 Task: Send an email with the signature Douglas Martin with the subject 'Emergency leave request' and the message 'I am sorry for any inconvenience this may have caused and would like to rectify the situation.' from softage.1@softage.net to softage.7@softage.net and softage.8@softage.net with CC to softage.9@softage.net
Action: Mouse moved to (482, 338)
Screenshot: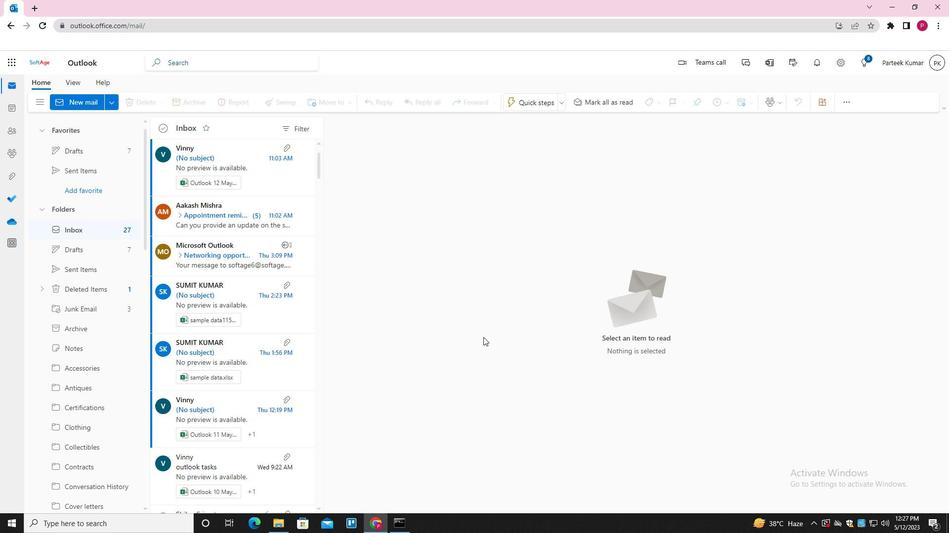 
Action: Key pressed n
Screenshot: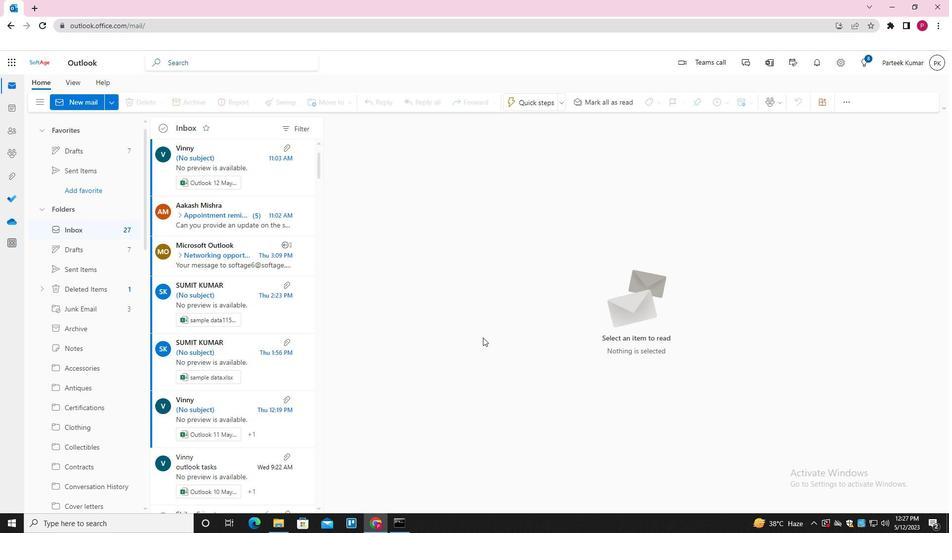 
Action: Mouse moved to (666, 97)
Screenshot: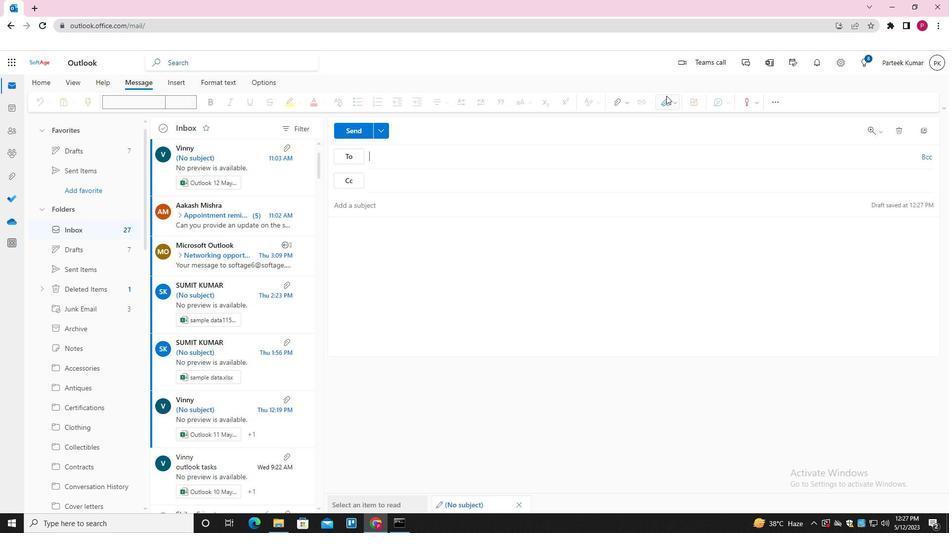 
Action: Mouse pressed left at (666, 97)
Screenshot: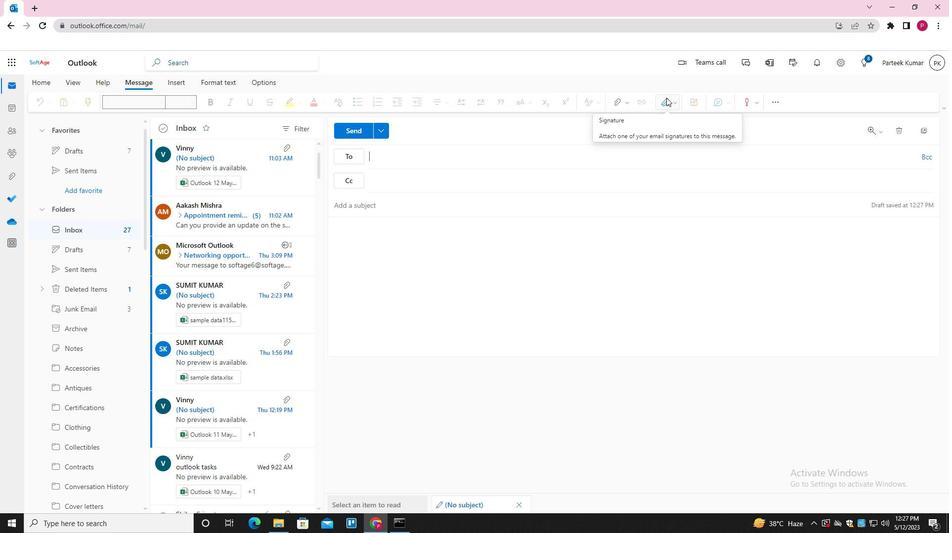 
Action: Mouse moved to (654, 123)
Screenshot: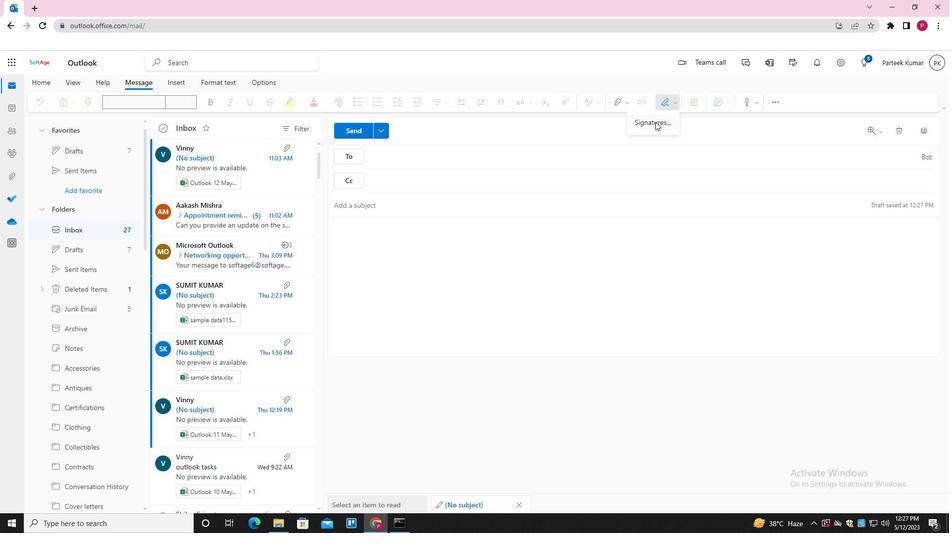 
Action: Mouse pressed left at (654, 123)
Screenshot: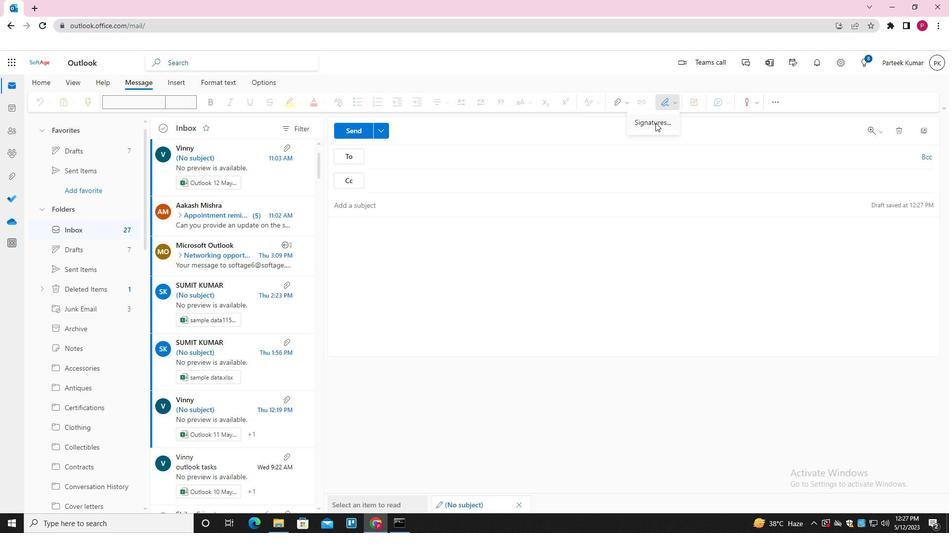 
Action: Mouse moved to (505, 185)
Screenshot: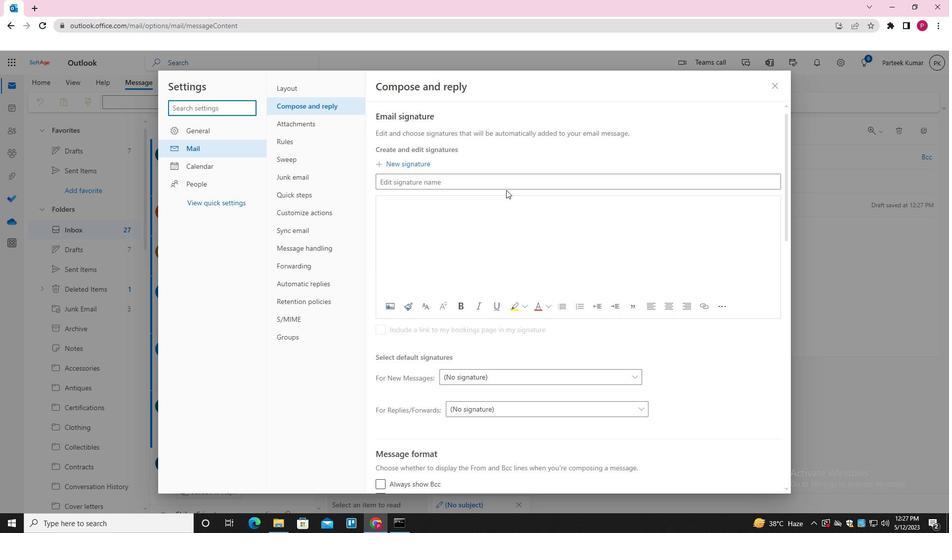 
Action: Mouse pressed left at (505, 185)
Screenshot: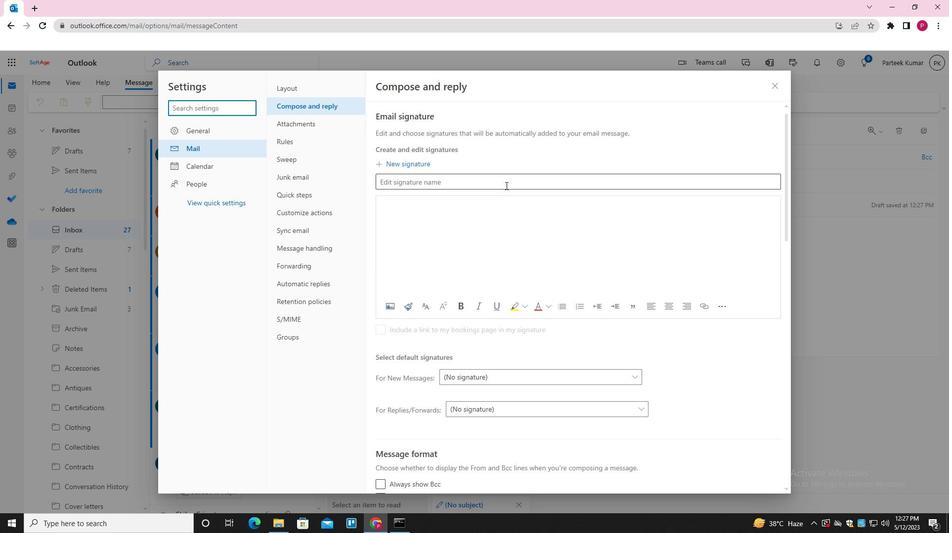 
Action: Key pressed <Key.shift>DOUGLAS<Key.space><Key.shift_r>MARTIN<Key.tab><Key.shift>DOUF<Key.backspace>GLAS<Key.space><Key.shift_r>MARTING<Key.backspace>
Screenshot: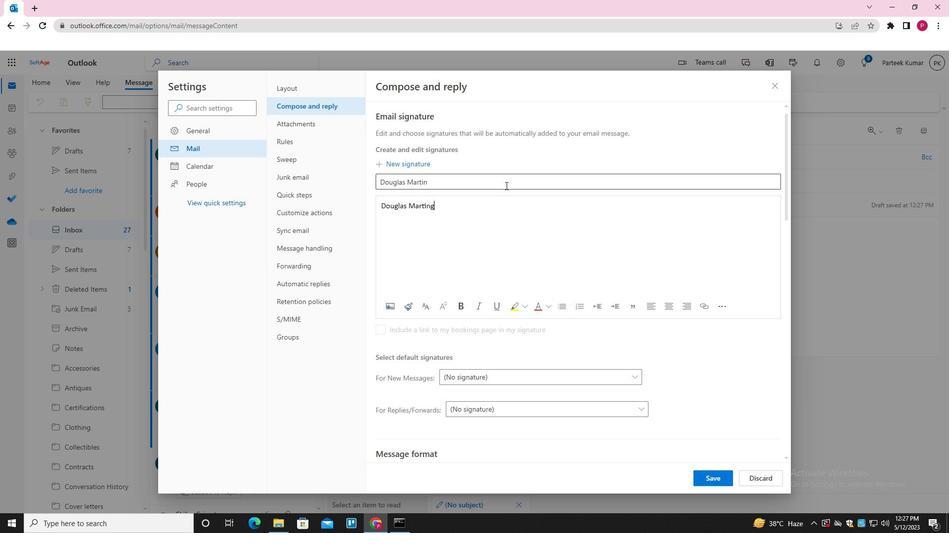 
Action: Mouse moved to (699, 473)
Screenshot: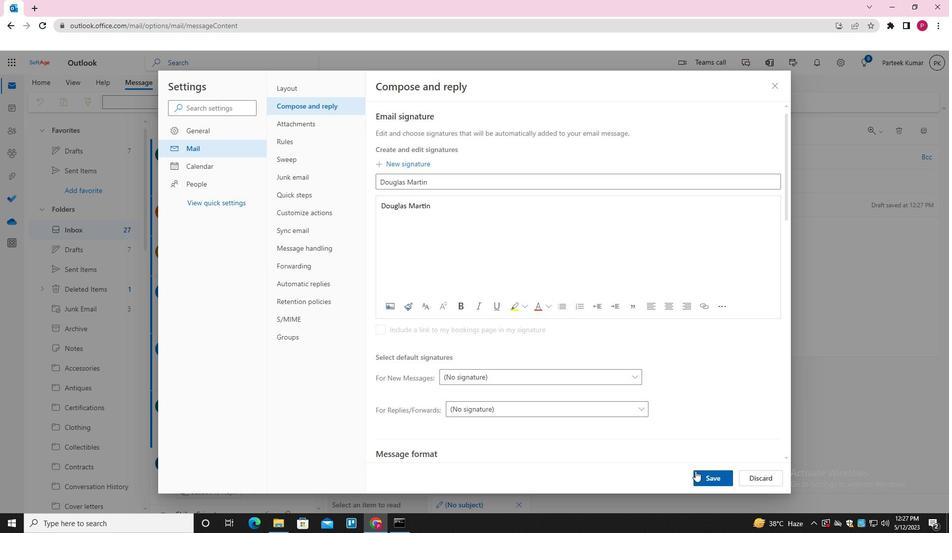 
Action: Mouse pressed left at (699, 473)
Screenshot: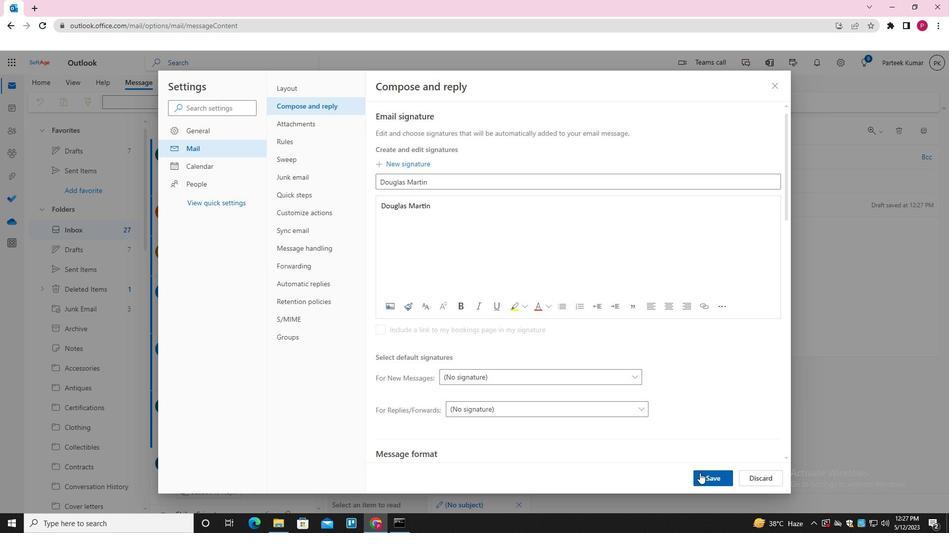 
Action: Mouse moved to (774, 82)
Screenshot: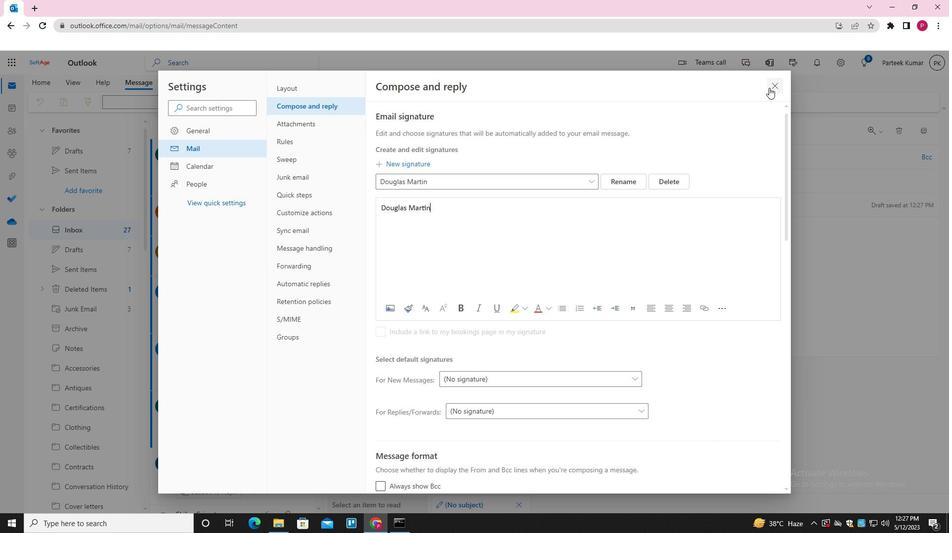 
Action: Mouse pressed left at (774, 82)
Screenshot: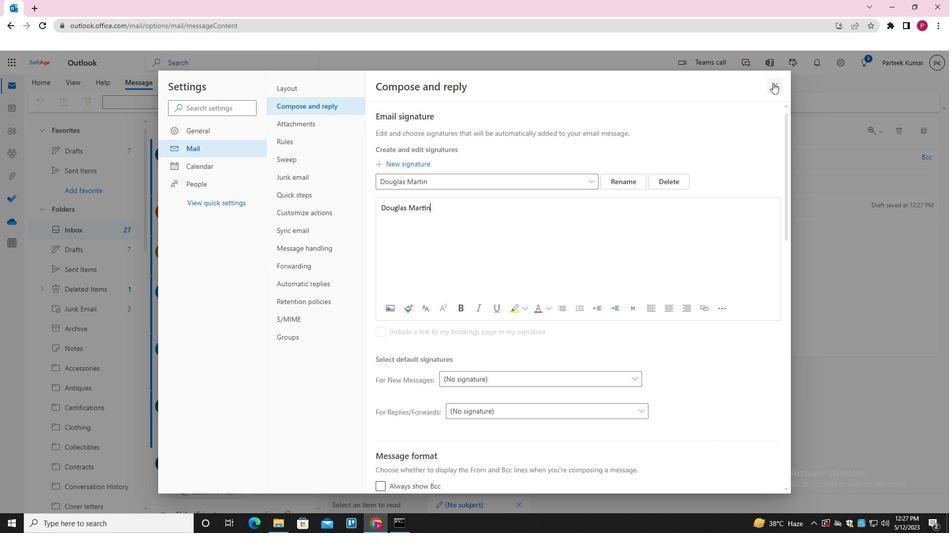 
Action: Mouse moved to (666, 99)
Screenshot: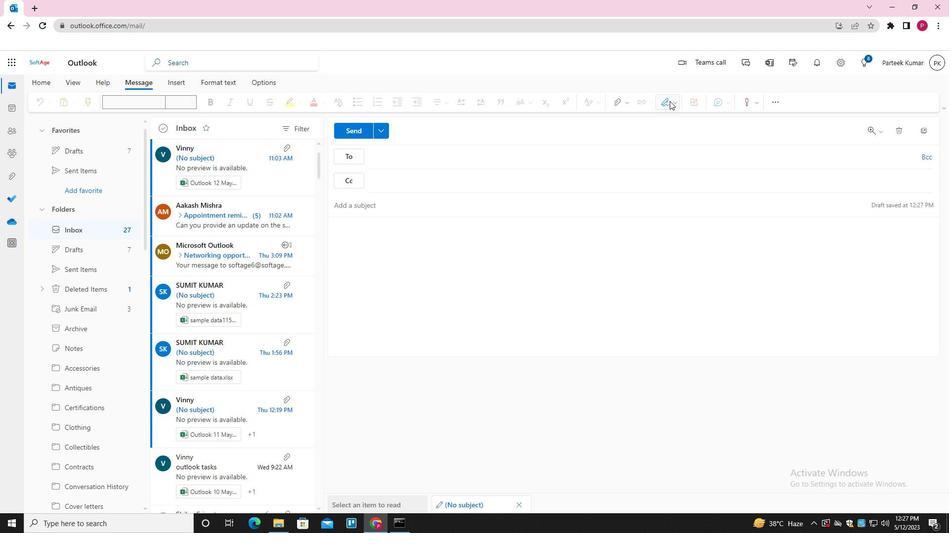 
Action: Mouse pressed left at (666, 99)
Screenshot: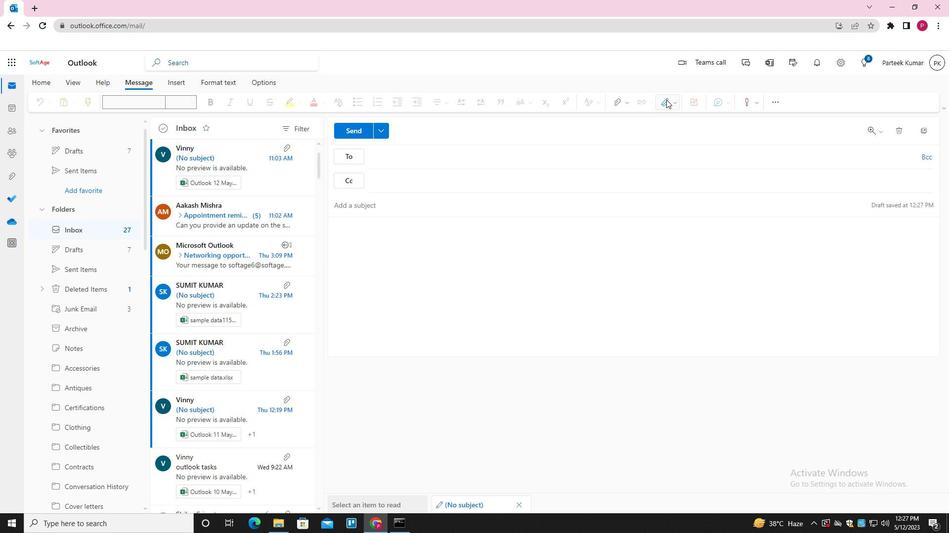 
Action: Mouse moved to (641, 122)
Screenshot: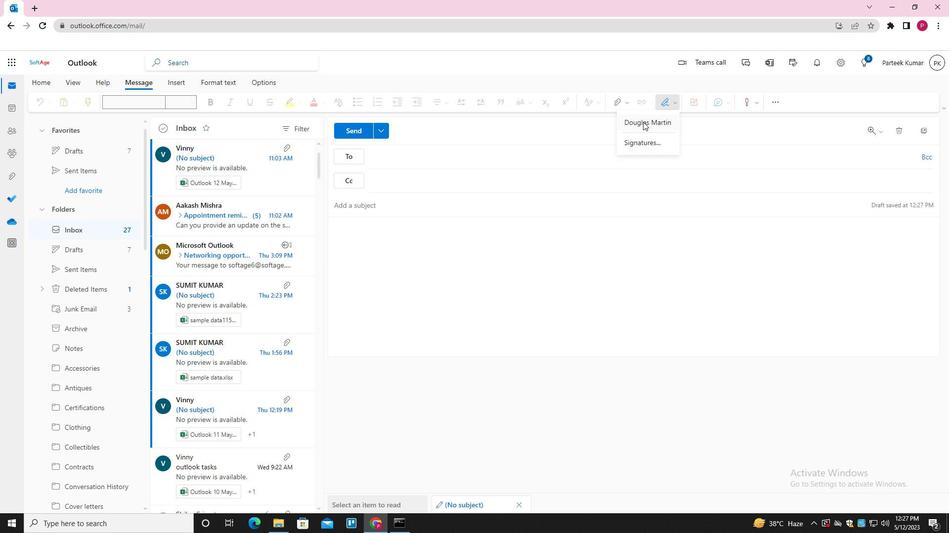 
Action: Mouse pressed left at (641, 122)
Screenshot: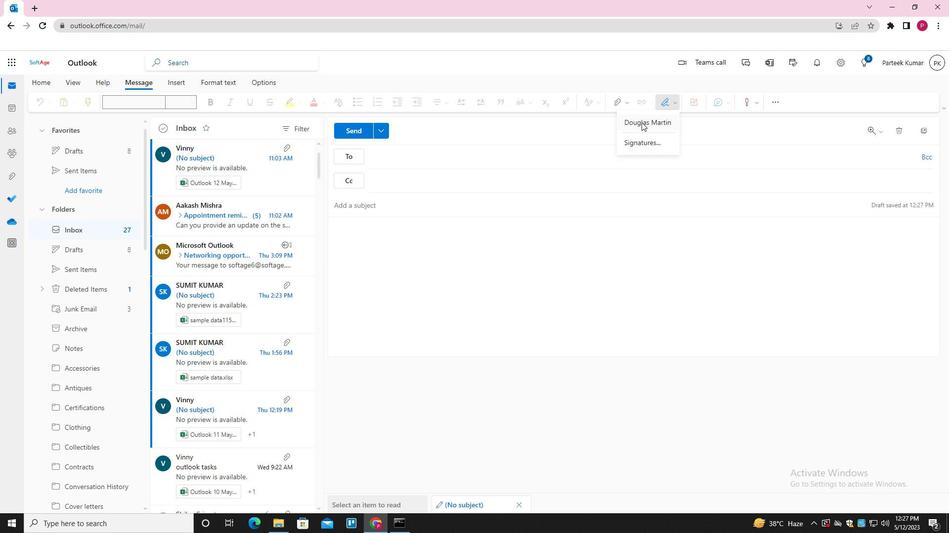 
Action: Mouse moved to (404, 208)
Screenshot: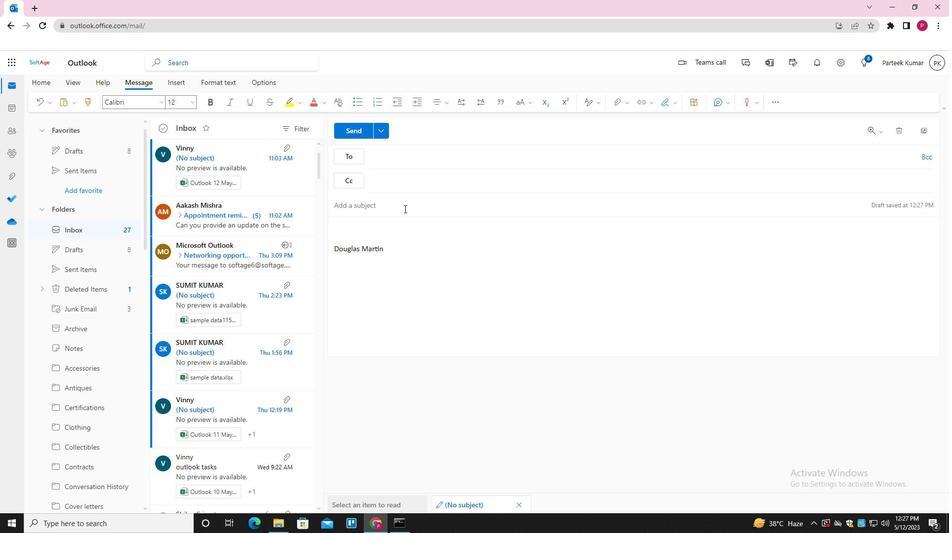 
Action: Mouse pressed left at (404, 208)
Screenshot: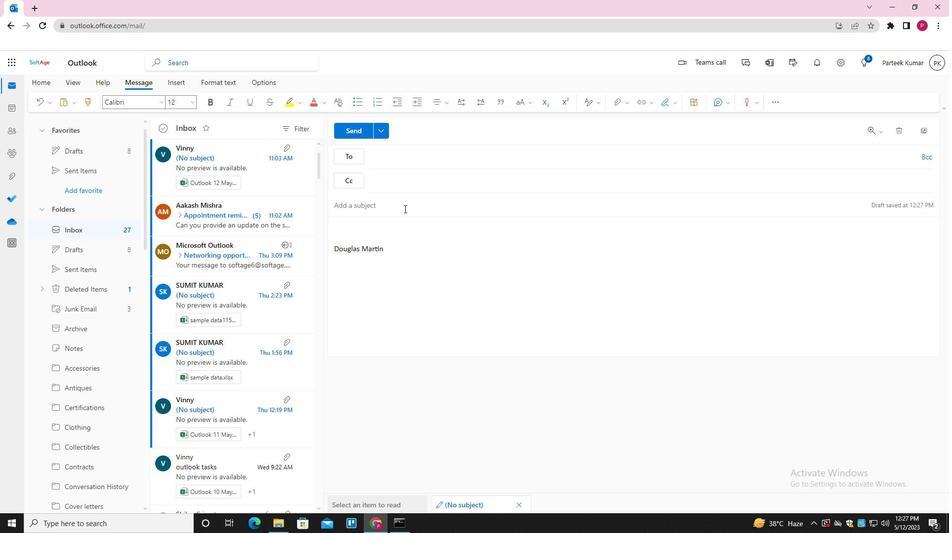 
Action: Key pressed <Key.shift>EMERGENCY<Key.space>LEAVE<Key.space>REQUEST<Key.space>
Screenshot: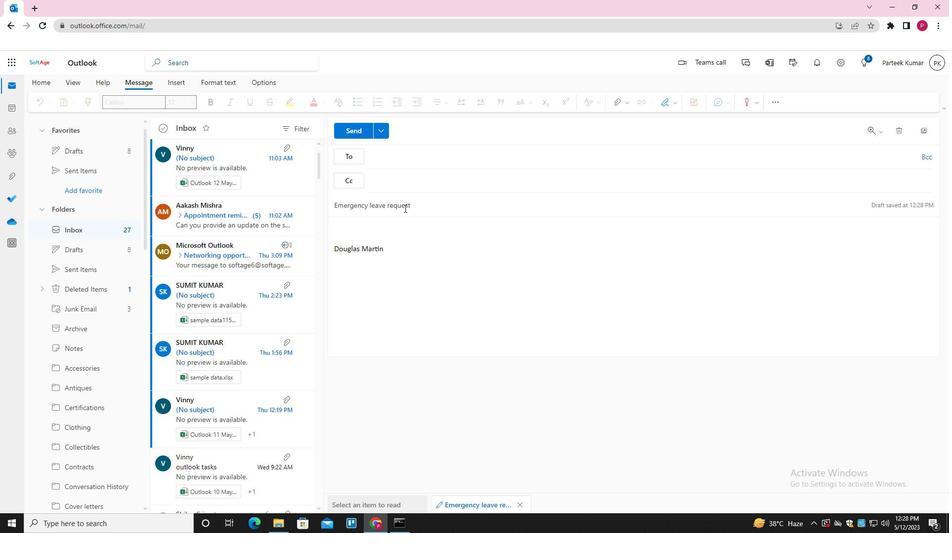 
Action: Mouse moved to (394, 224)
Screenshot: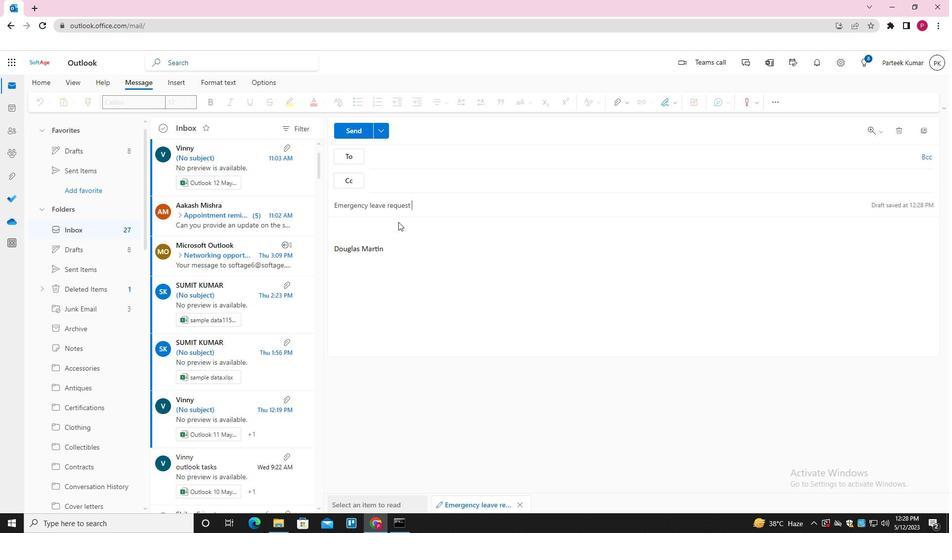 
Action: Key pressed <Key.tab><Key.shift_r>I<Key.space>AM<Key.space>SORRY<Key.space>FOR<Key.space>ANY<Key.space>INCONVENIENCE<Key.space>THIS<Key.space>MAU<Key.backspace>Y<Key.space>HAVE<Key.space>CAUSED<Key.space>AND<Key.space>WOULD<Key.space>LIKE<Key.space>TO<Key.space>RECTIFY<Key.space>THE<Key.space>SIY<Key.backspace>TUAR<Key.backspace>Y<Key.backspace>TIONS<Key.space><Key.backspace><Key.backspace><Key.space>
Screenshot: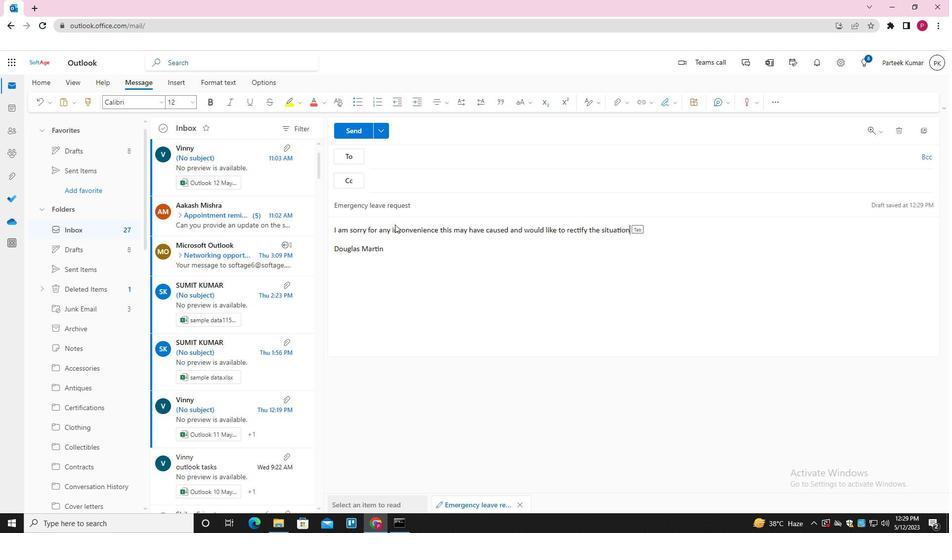 
Action: Mouse moved to (398, 160)
Screenshot: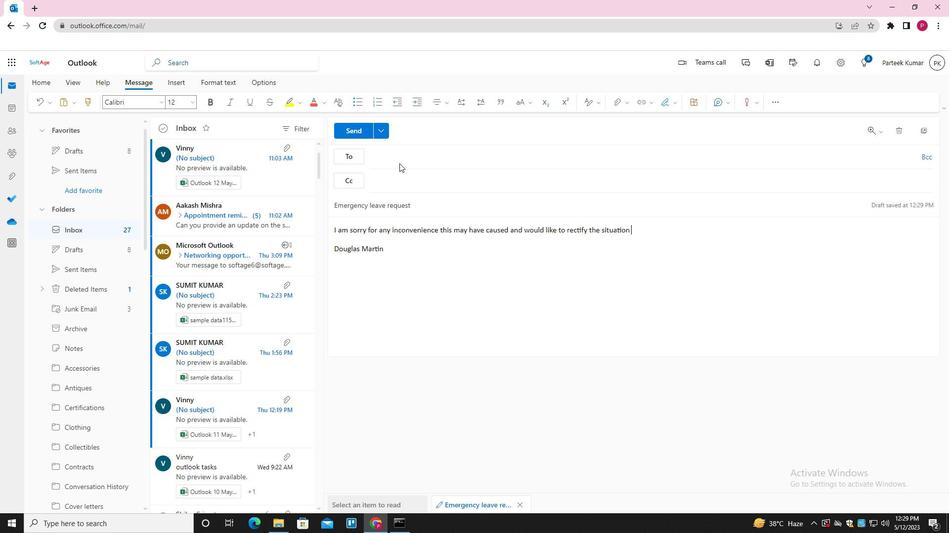 
Action: Mouse pressed left at (398, 160)
Screenshot: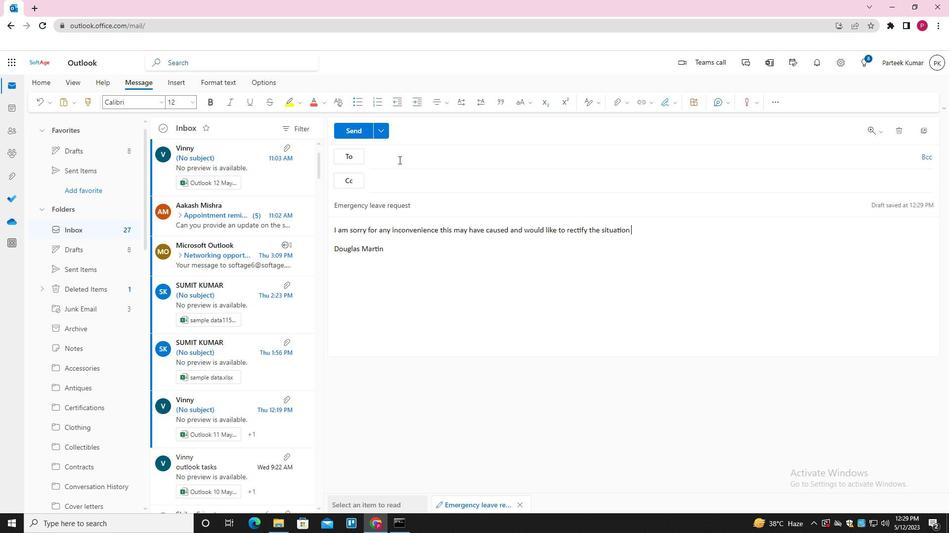 
Action: Key pressed SOFTAGE.7<Key.shift>@SOFTAGE.NET<Key.enter>SOFTAGE.8<Key.shift>@SOFTAGE.NET<Key.enter><Key.tab>SOFTG<Key.backspace>AGE.9<Key.shift>@SOFTAGE.NET<Key.enter>
Screenshot: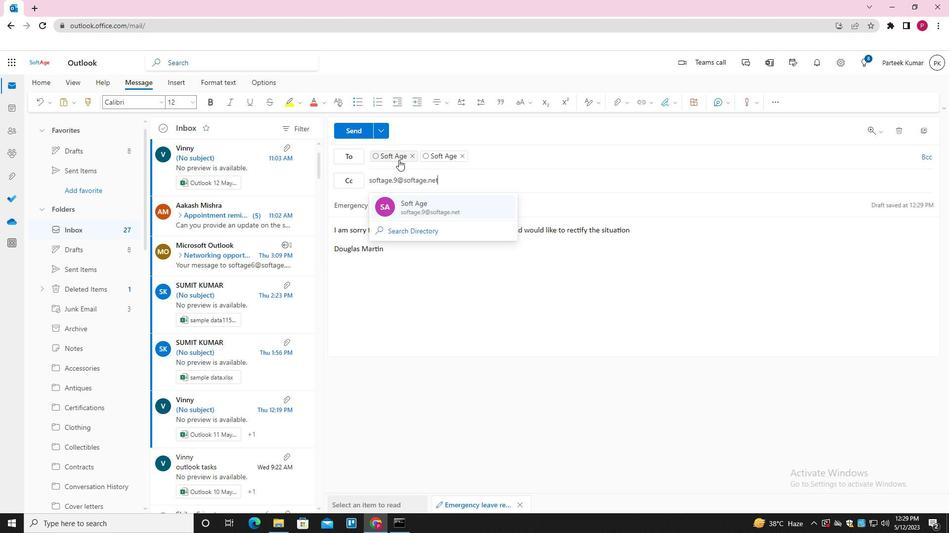 
Action: Mouse moved to (356, 135)
Screenshot: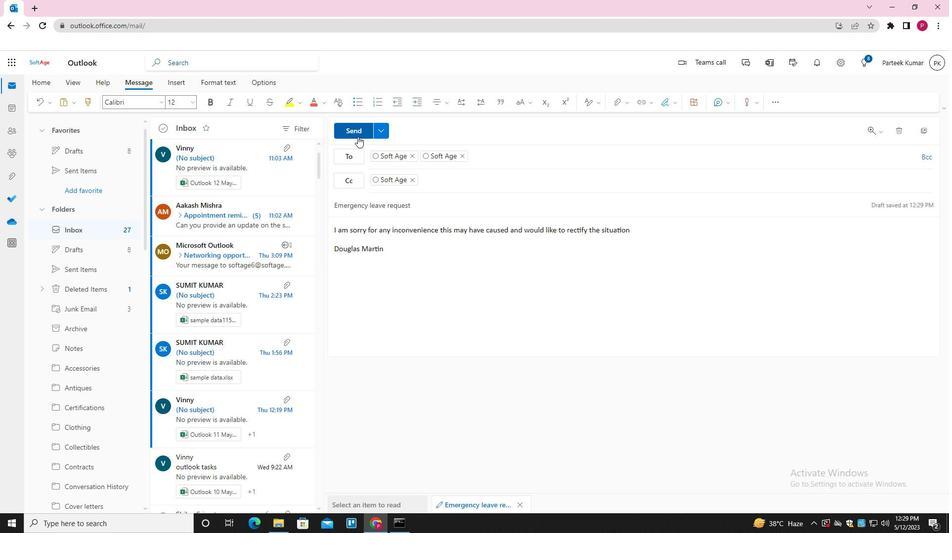 
Action: Mouse pressed left at (356, 135)
Screenshot: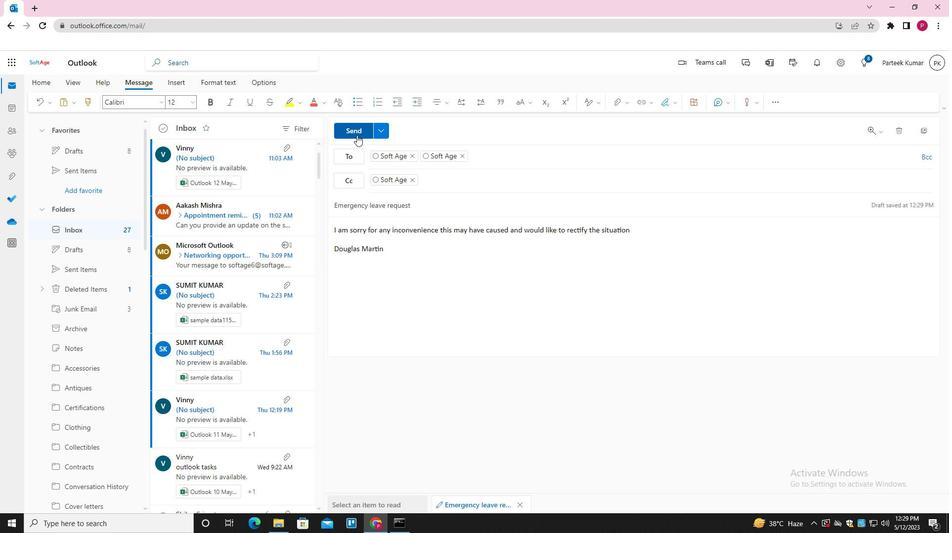 
Action: Mouse moved to (422, 229)
Screenshot: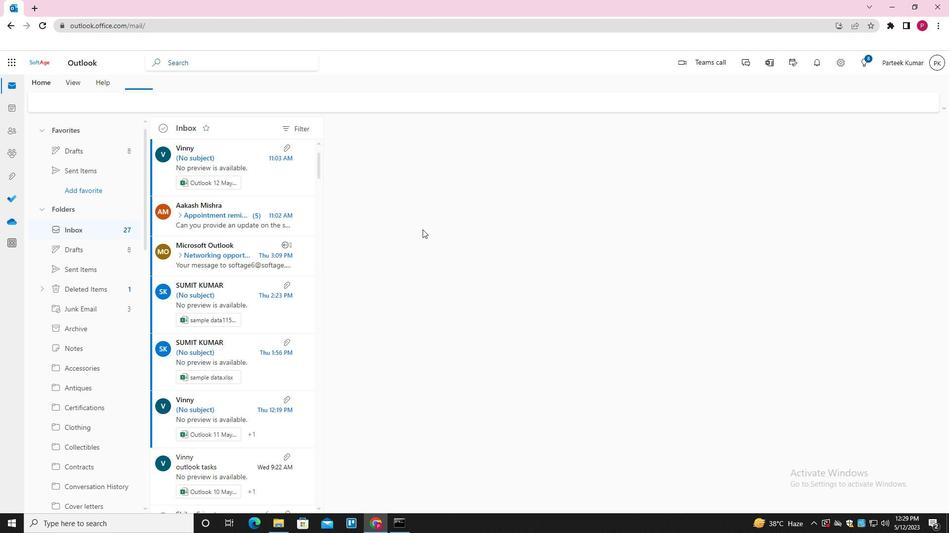 
